 Task: Reply All to email with the signature Cameron White with the subject 'Follow-up on a complaint' from softage.1@softage.net with the message 'I wanted to confirm the delivery schedule for the new equipment order.'
Action: Mouse moved to (1030, 170)
Screenshot: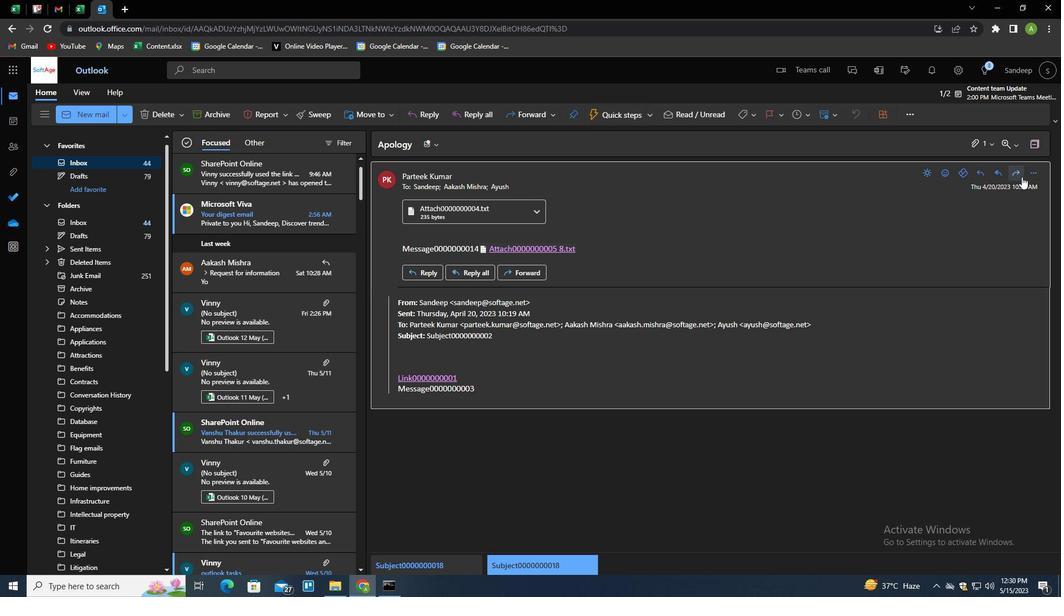 
Action: Mouse pressed left at (1030, 170)
Screenshot: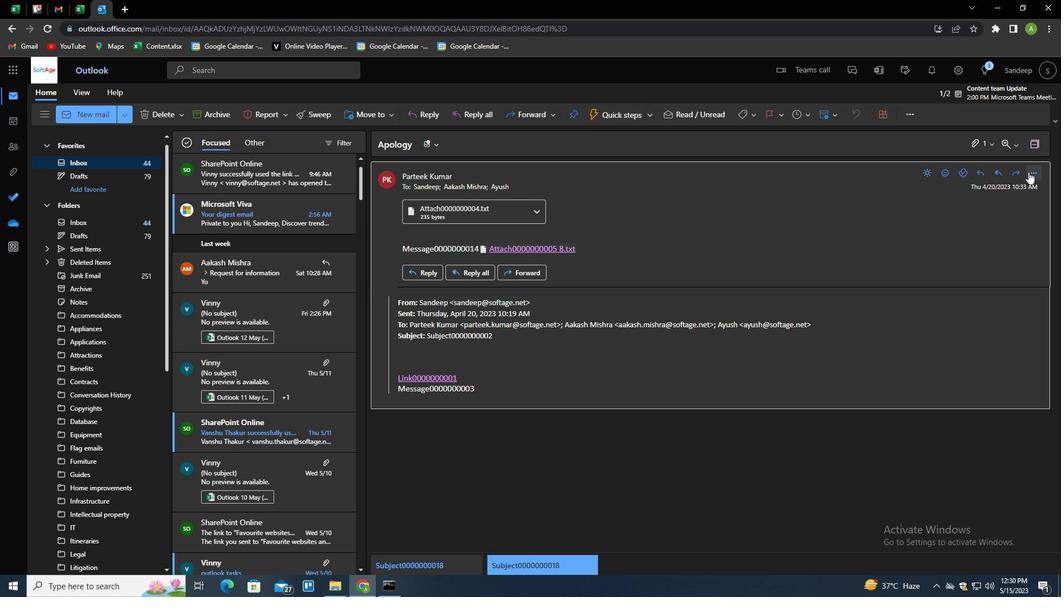 
Action: Mouse moved to (965, 208)
Screenshot: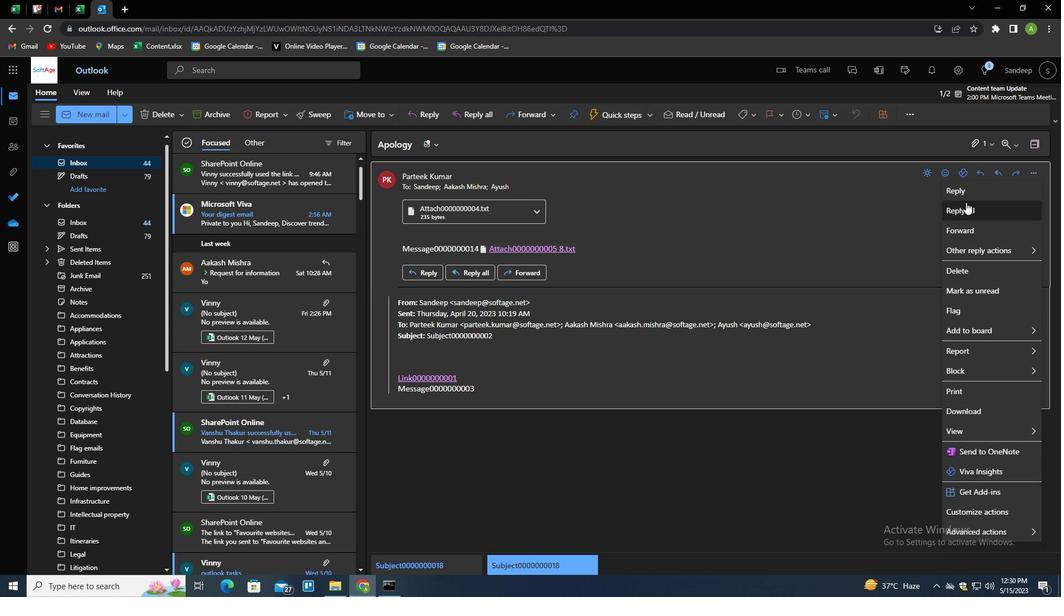 
Action: Mouse pressed left at (965, 208)
Screenshot: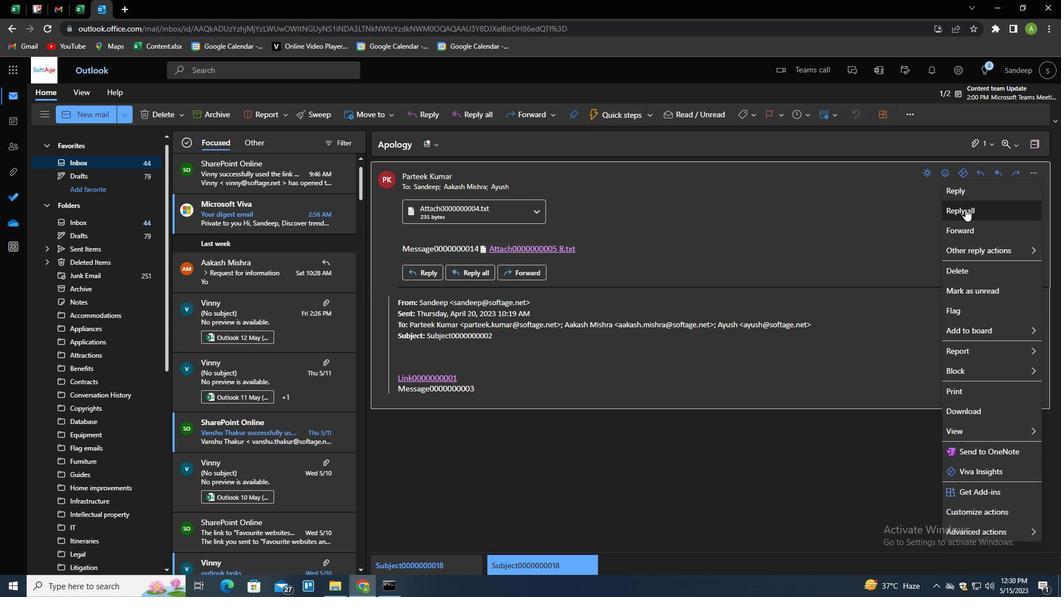 
Action: Mouse moved to (750, 118)
Screenshot: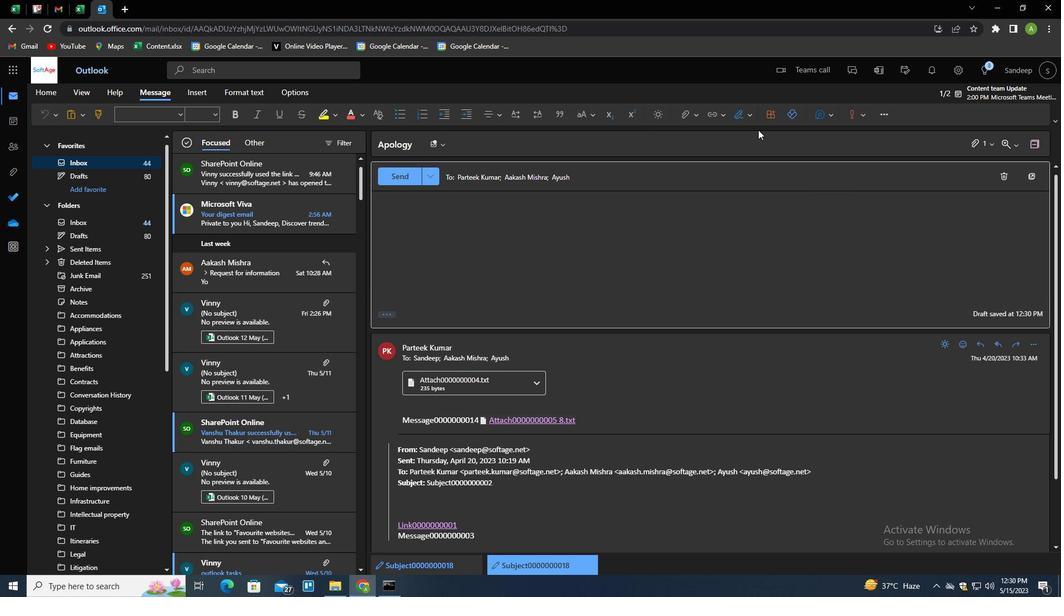 
Action: Mouse pressed left at (750, 118)
Screenshot: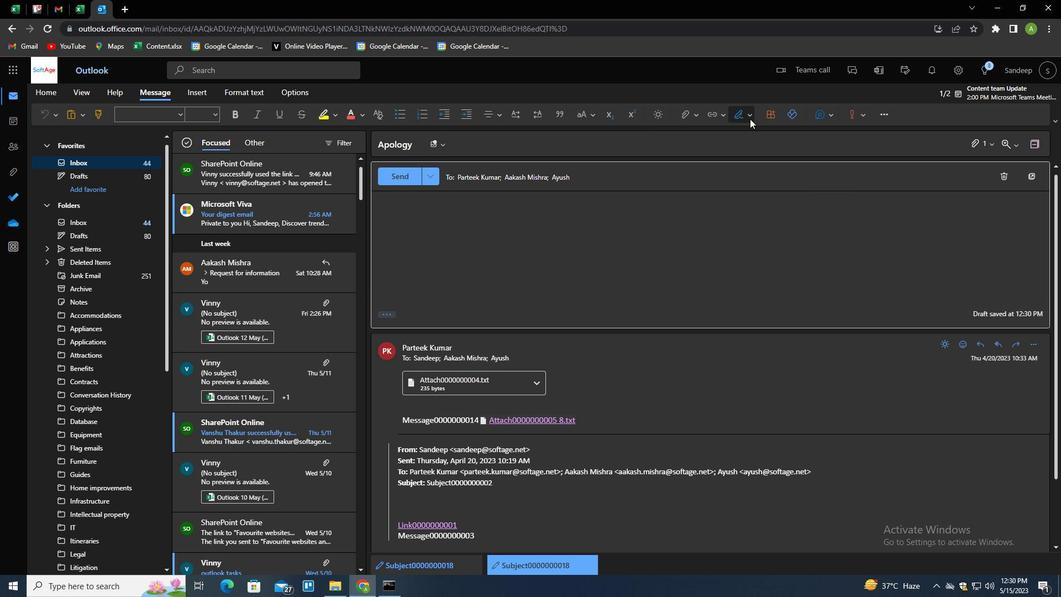 
Action: Mouse moved to (731, 156)
Screenshot: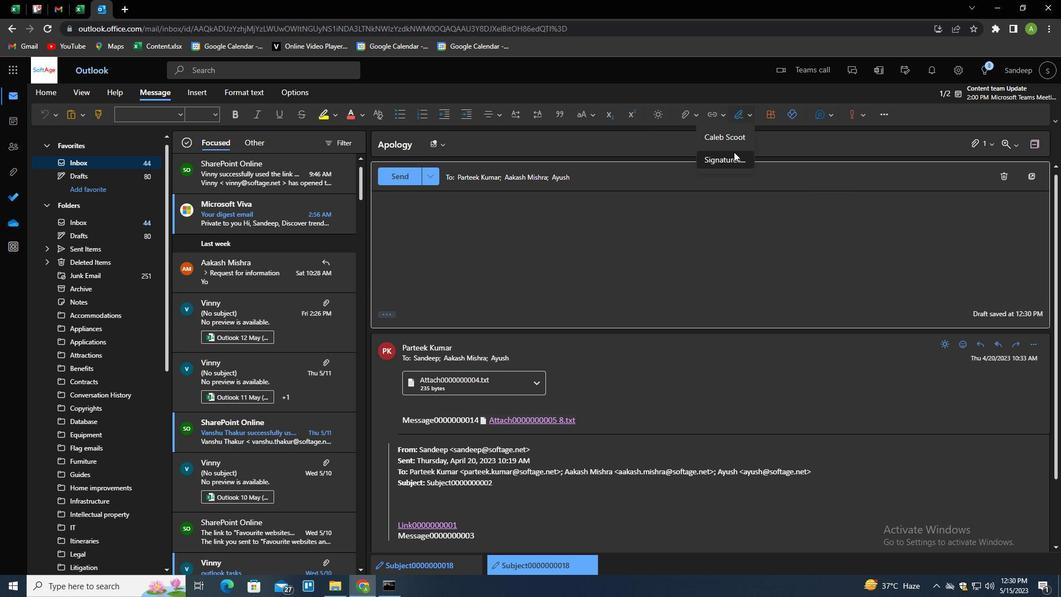 
Action: Mouse pressed left at (731, 156)
Screenshot: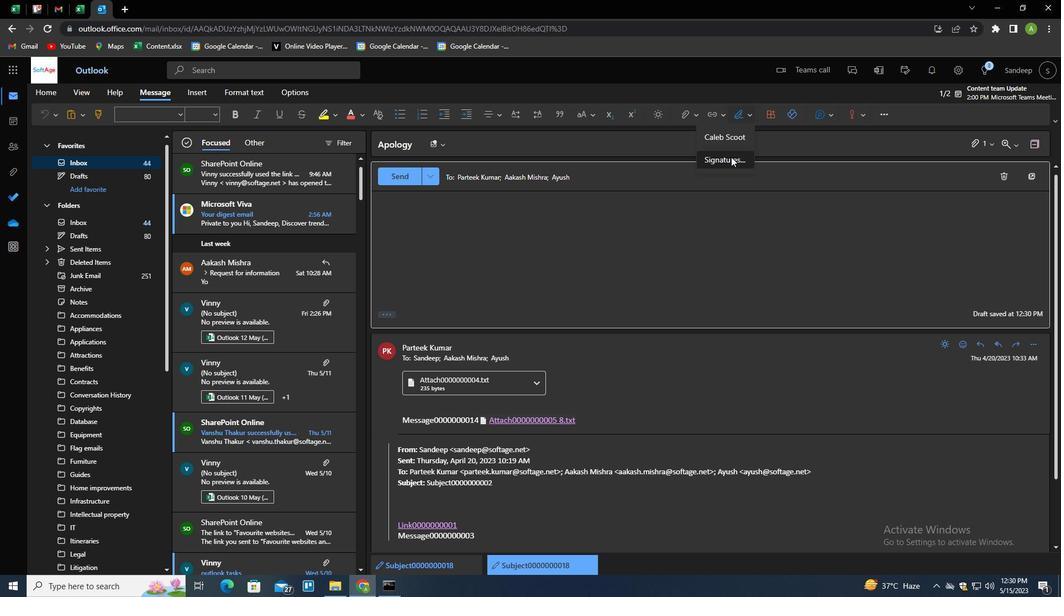 
Action: Mouse moved to (741, 200)
Screenshot: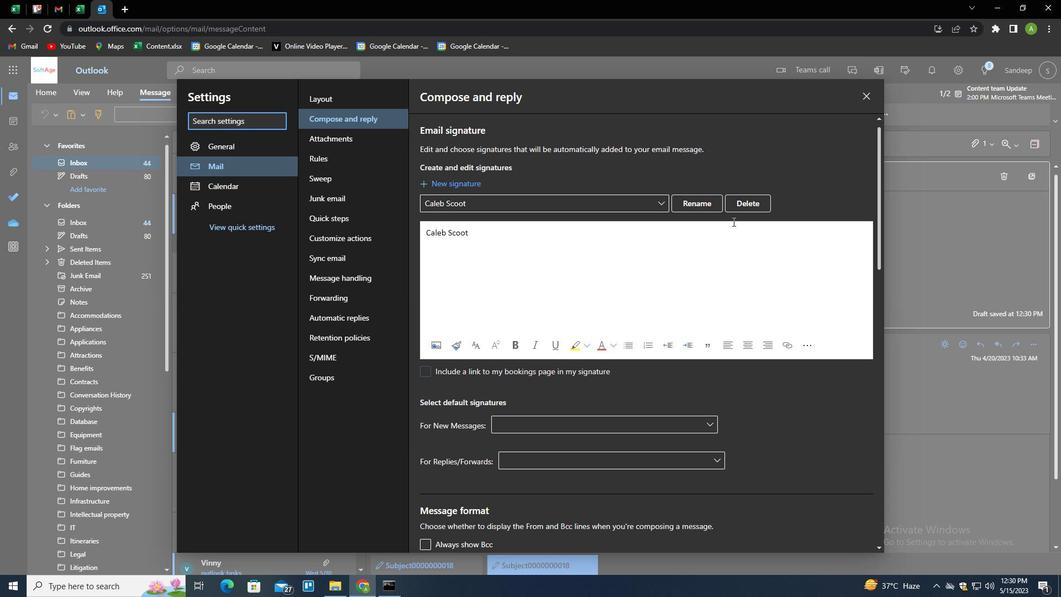 
Action: Mouse pressed left at (741, 200)
Screenshot: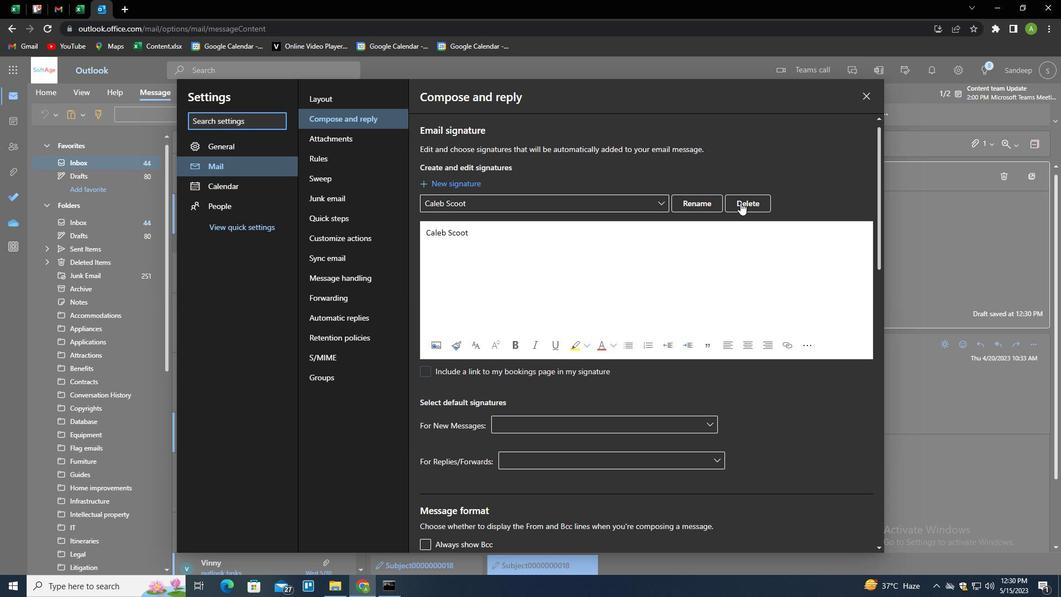 
Action: Mouse moved to (729, 206)
Screenshot: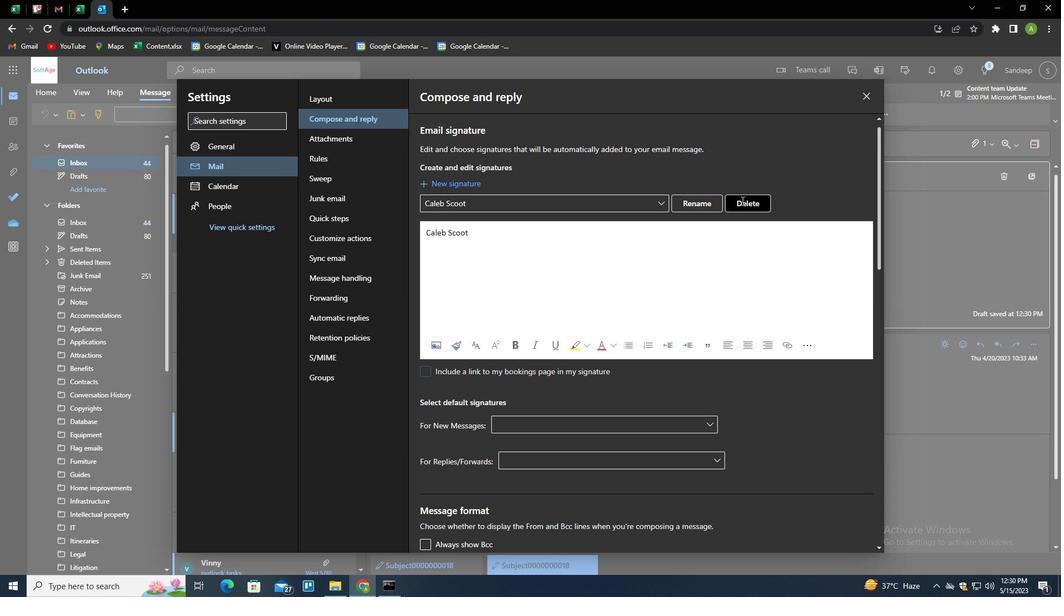 
Action: Mouse pressed left at (729, 206)
Screenshot: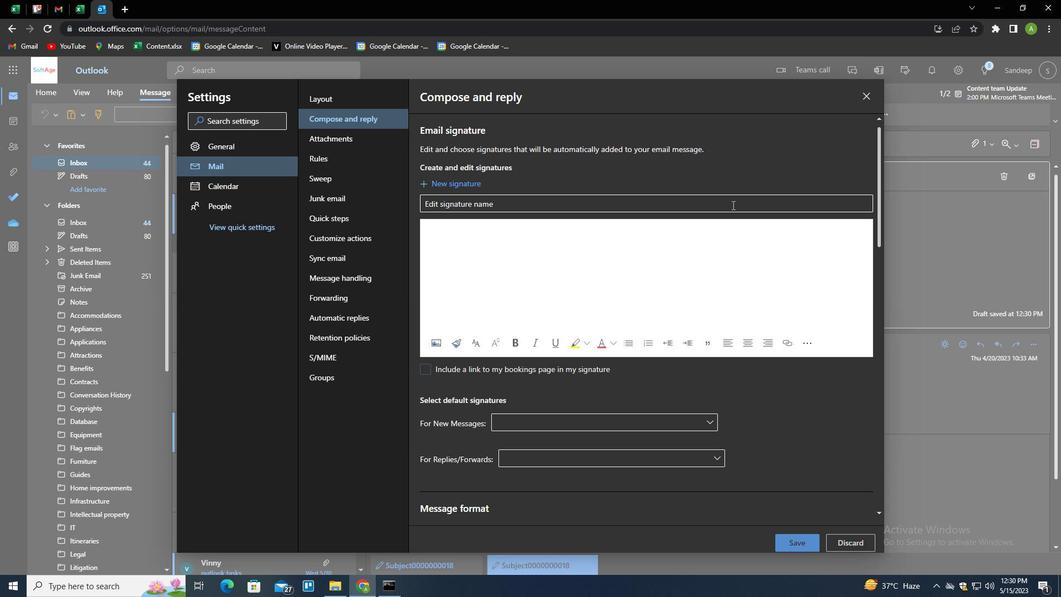 
Action: Key pressed <Key.shift>CAMERON<Key.space><Key.shift>WHITE<Key.tab><Key.shift>CAMERON<Key.space><Key.shift>WHITE
Screenshot: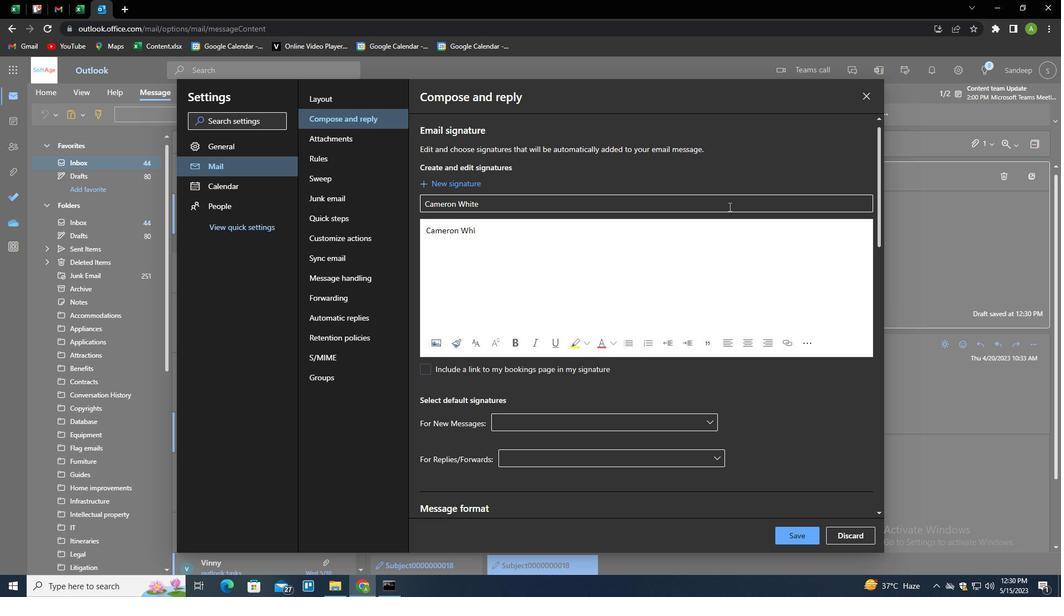 
Action: Mouse moved to (813, 534)
Screenshot: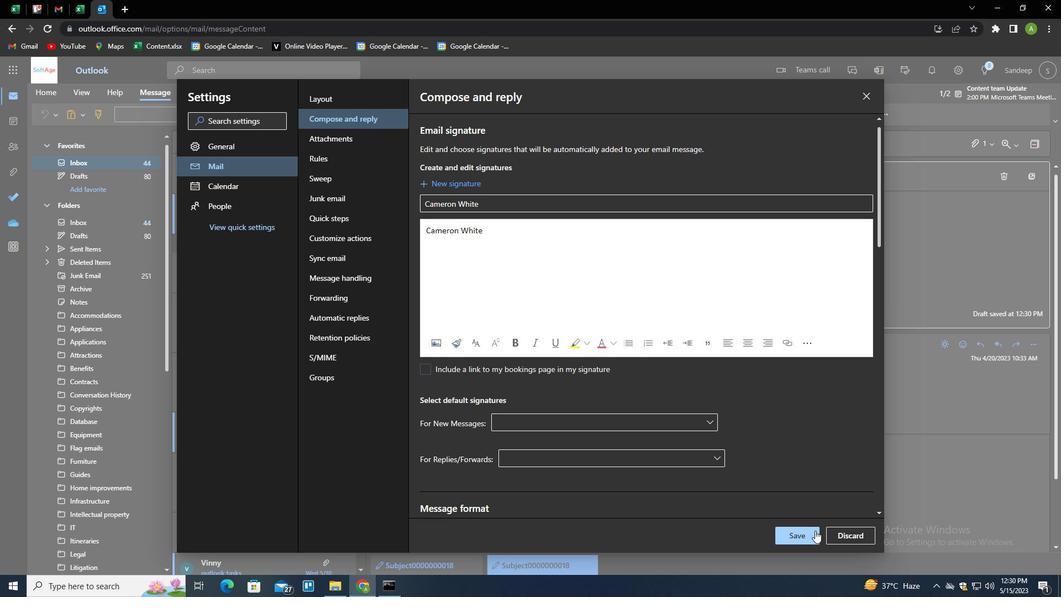 
Action: Mouse pressed left at (813, 534)
Screenshot: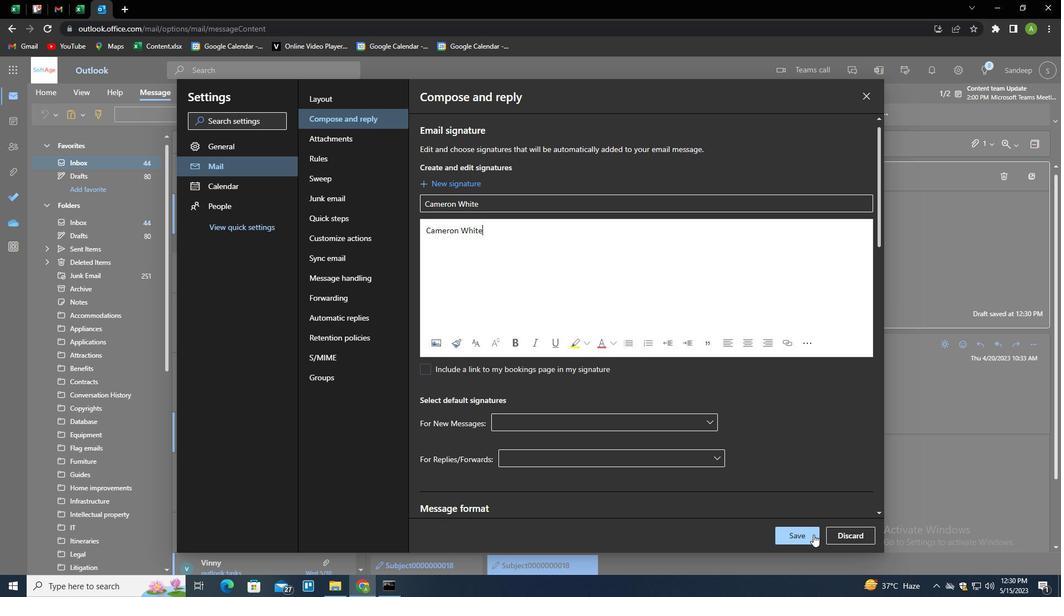 
Action: Mouse moved to (898, 302)
Screenshot: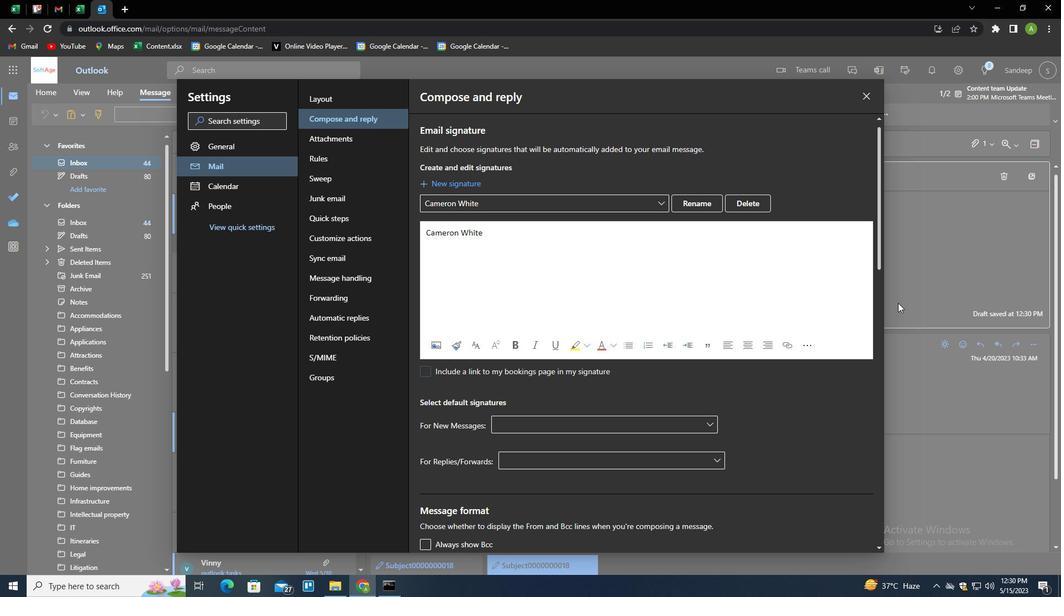 
Action: Mouse pressed left at (898, 302)
Screenshot: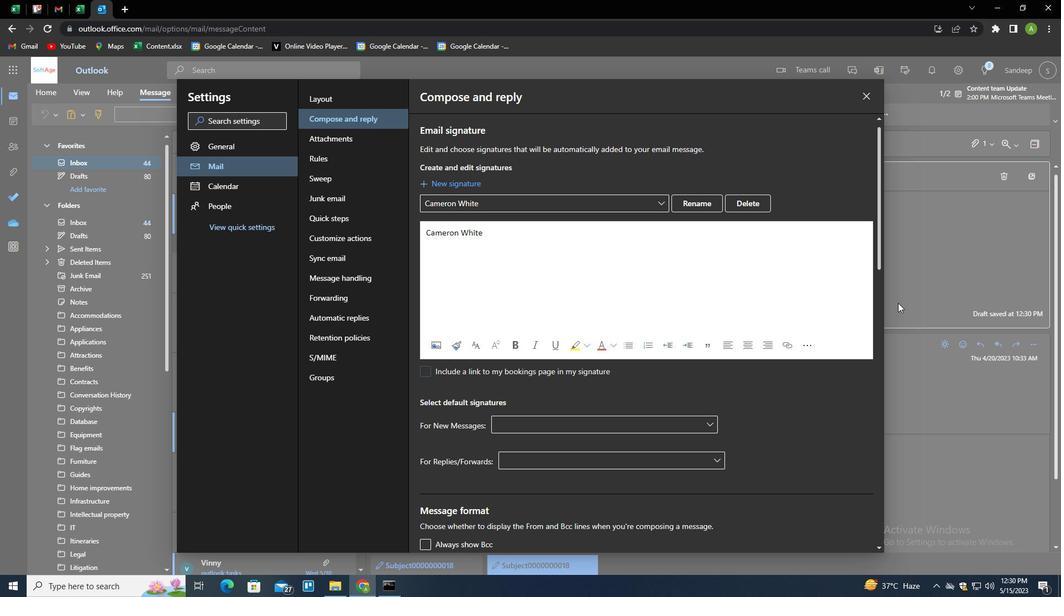 
Action: Mouse moved to (745, 114)
Screenshot: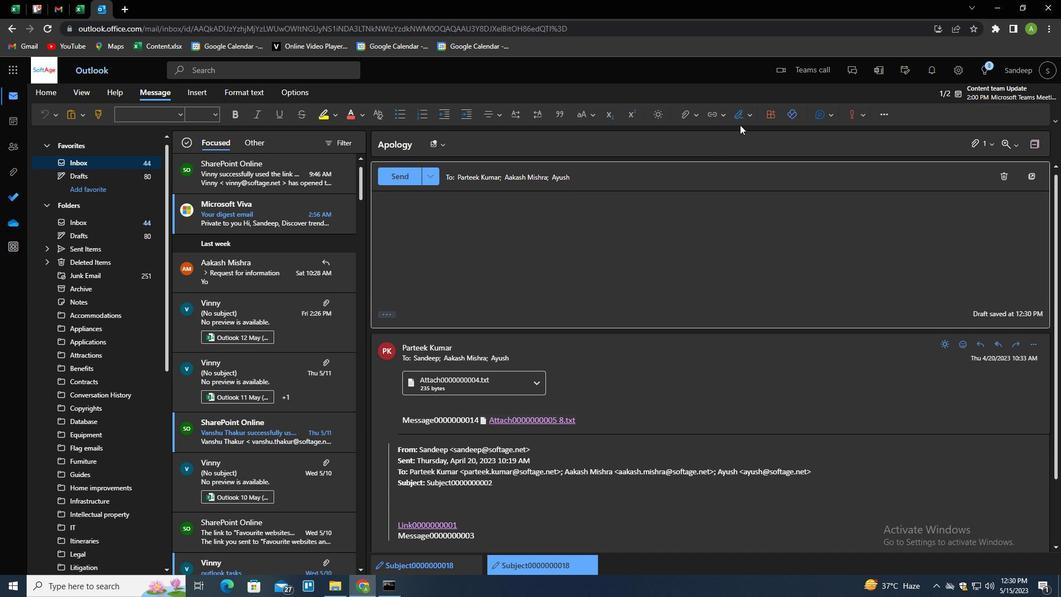 
Action: Mouse pressed left at (745, 114)
Screenshot: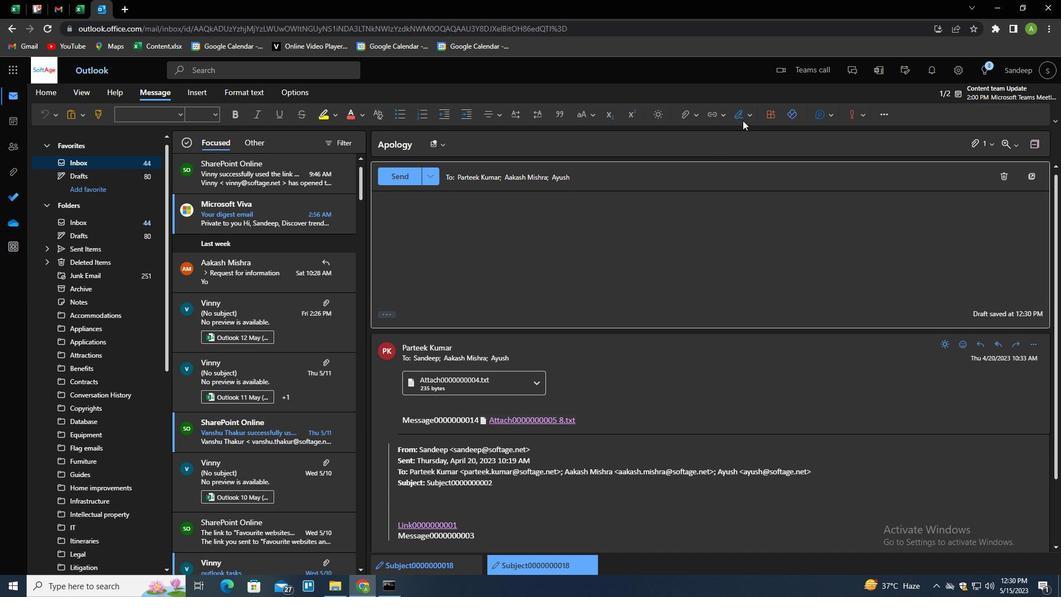 
Action: Mouse moved to (734, 137)
Screenshot: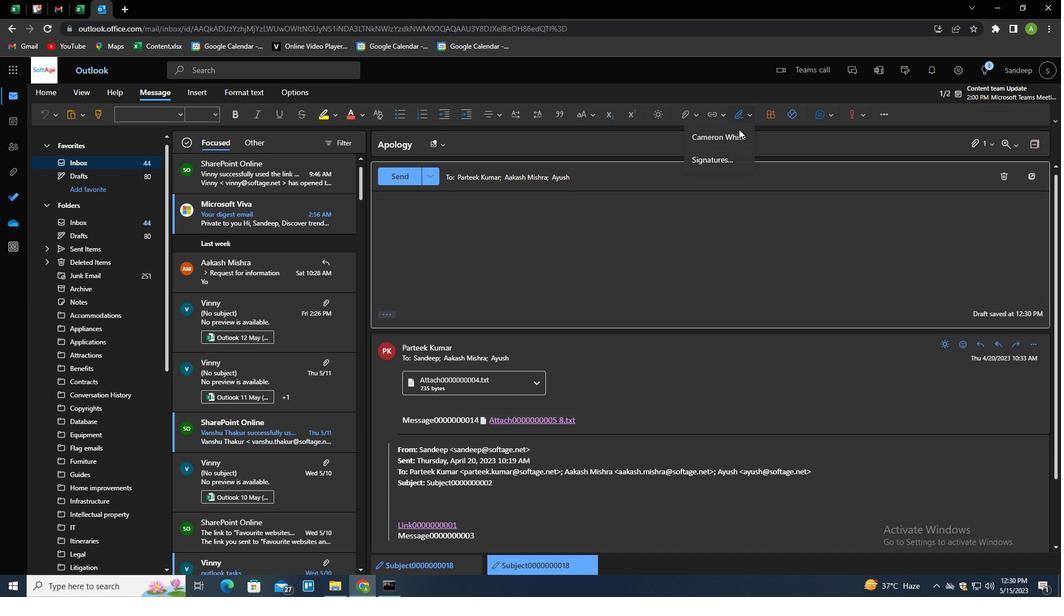 
Action: Mouse pressed left at (734, 137)
Screenshot: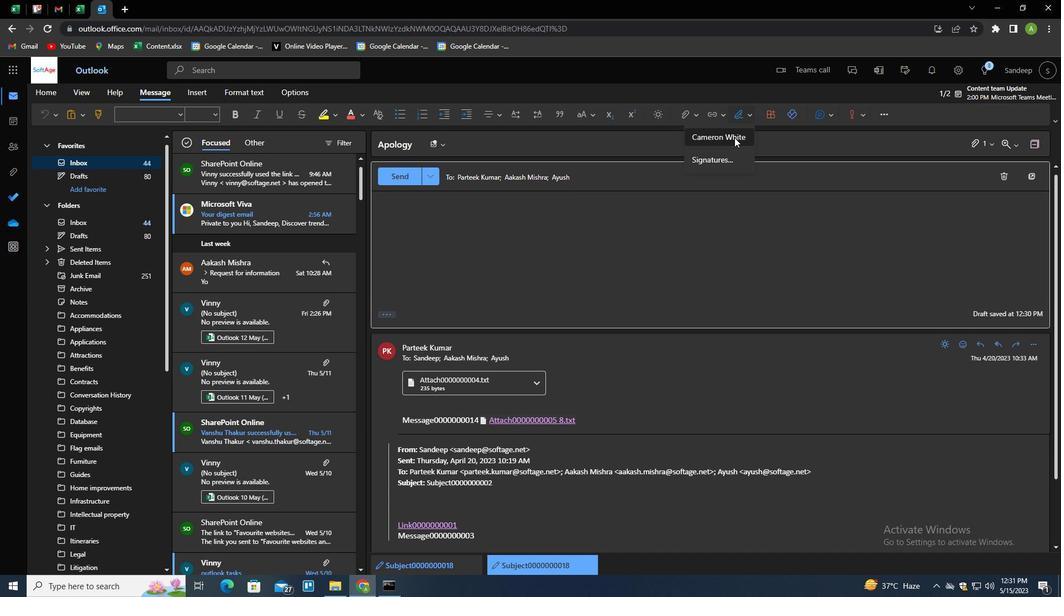 
Action: Mouse moved to (383, 311)
Screenshot: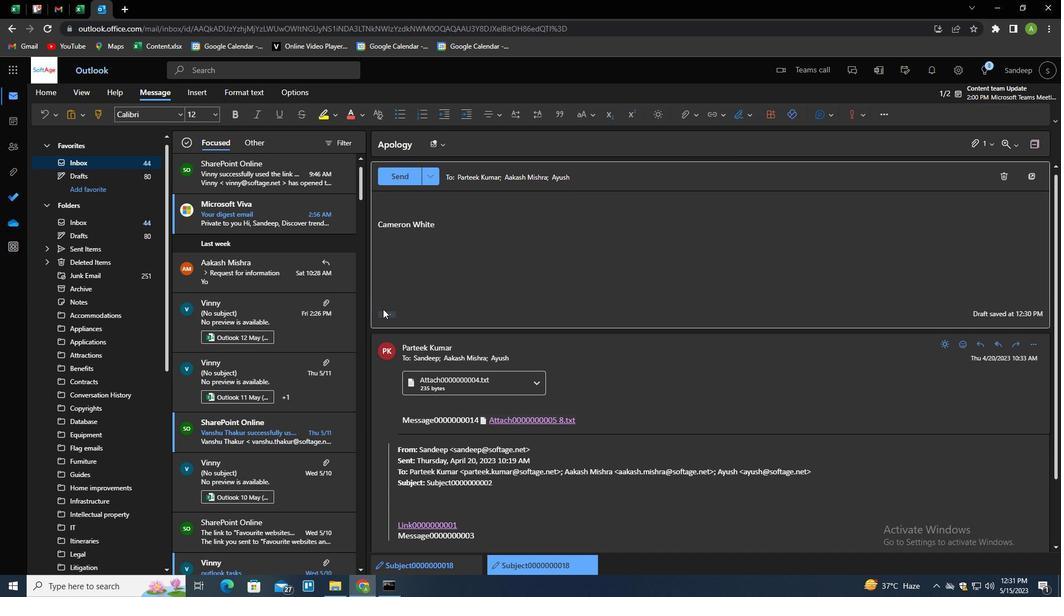
Action: Mouse pressed left at (383, 311)
Screenshot: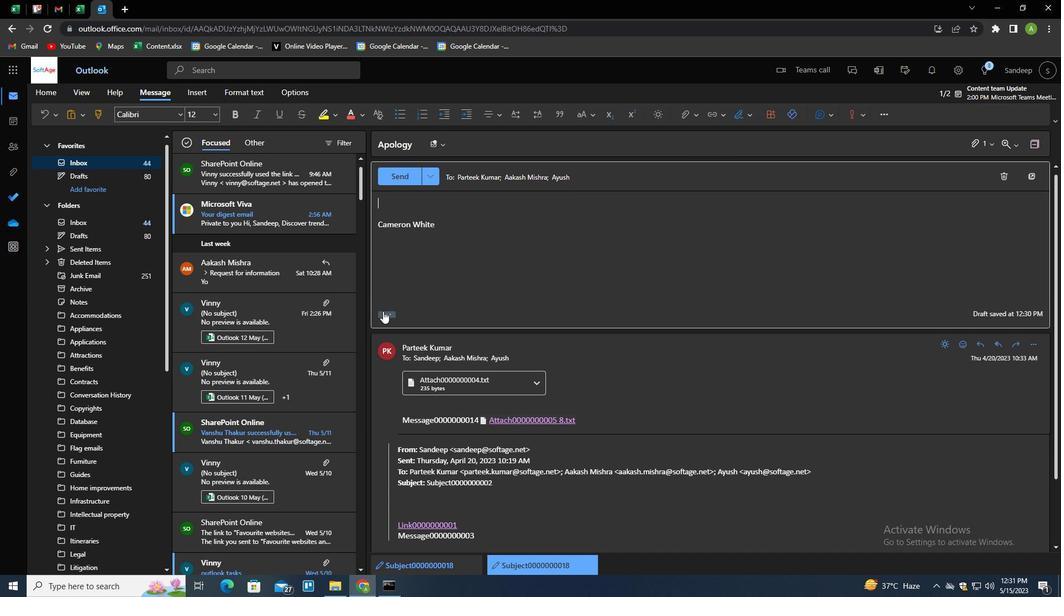 
Action: Mouse moved to (425, 171)
Screenshot: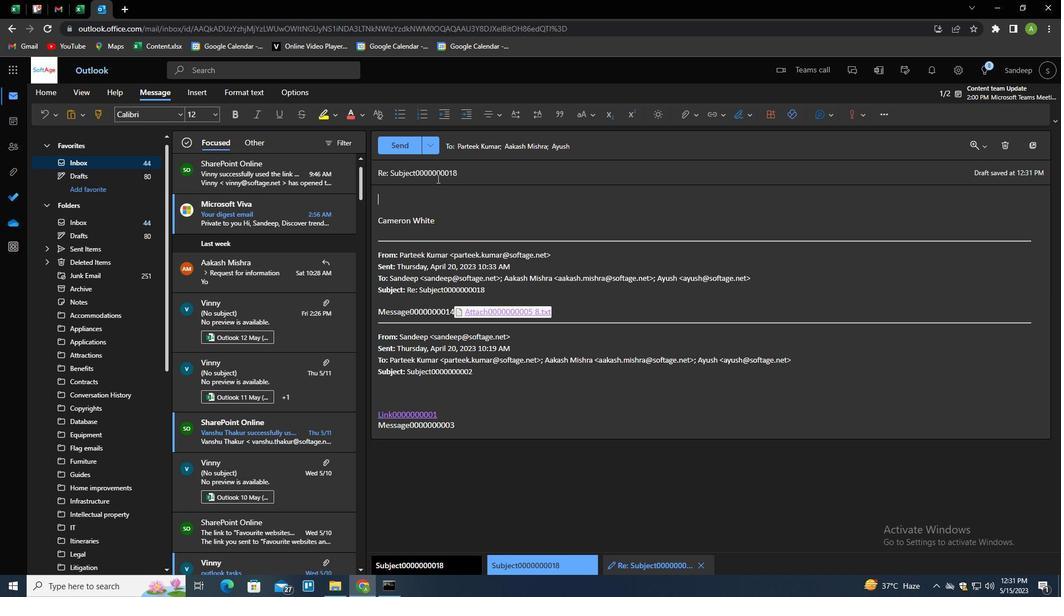 
Action: Mouse pressed left at (425, 171)
Screenshot: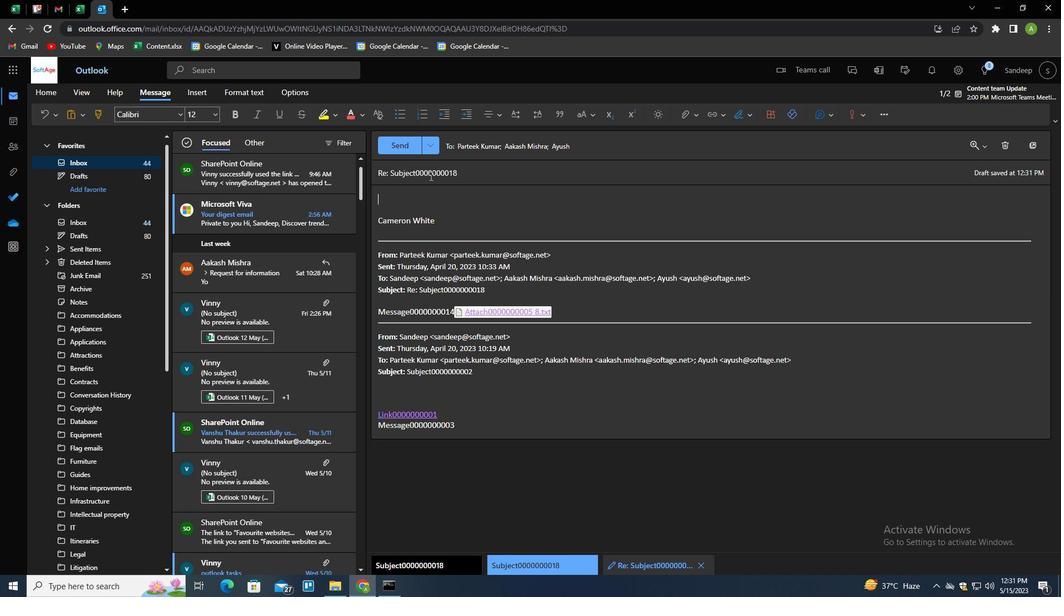 
Action: Mouse pressed left at (425, 171)
Screenshot: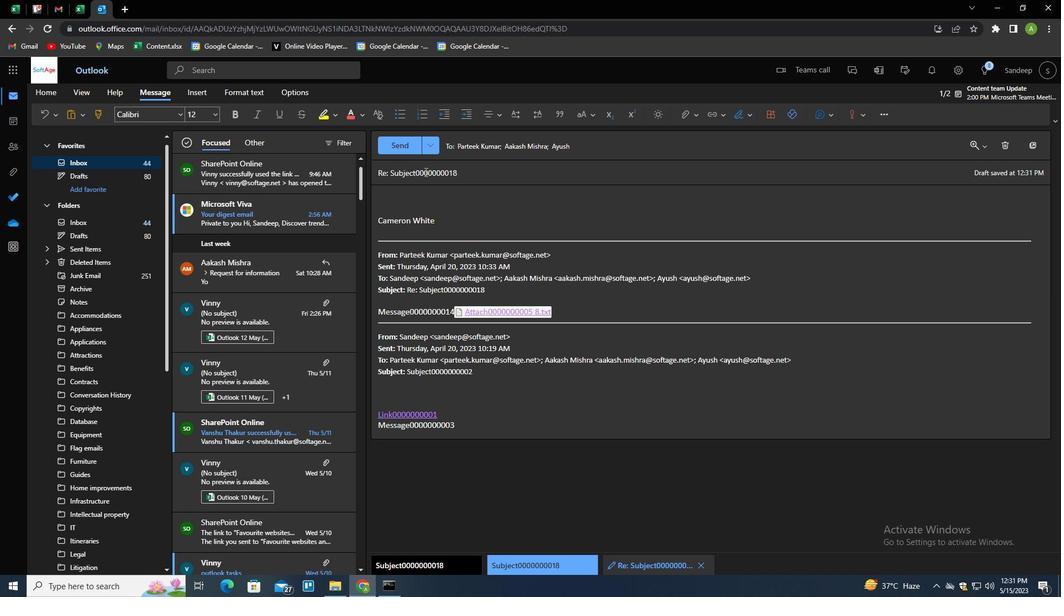 
Action: Mouse pressed left at (425, 171)
Screenshot: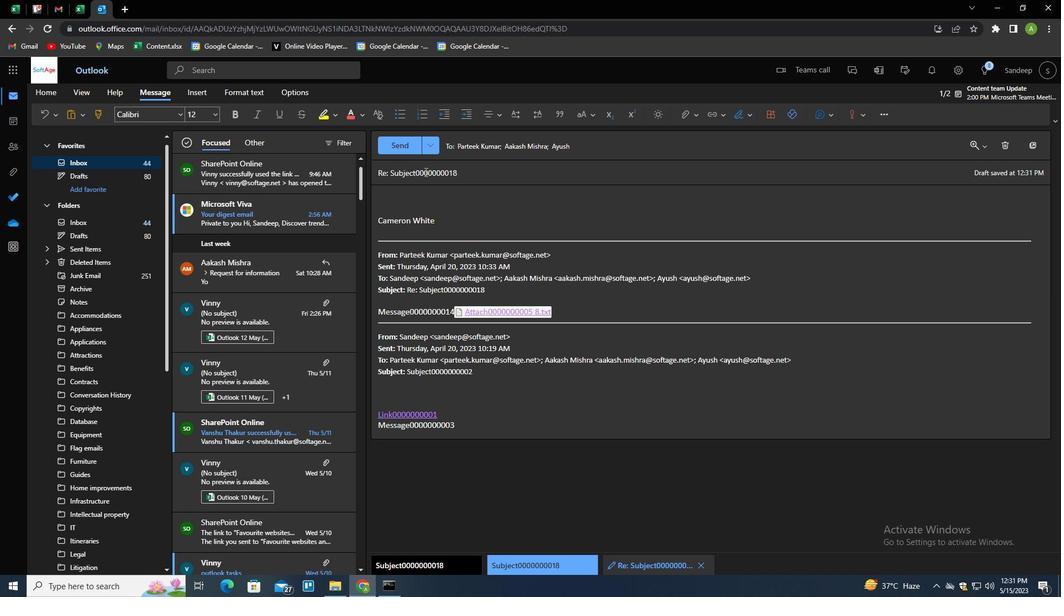 
Action: Key pressed <Key.shift>FOLLOW-UP<Key.space>ON<Key.space>A<Key.space>COMPLAINT<Key.tab><Key.shift>I<Key.space>WANTED<Key.space>TO<Key.space>CONFIRM<Key.space>THE<Key.space>DELIVERY<Key.space>SCHEDULE<Key.space>FOR<Key.space>THE<Key.space>NEW<Key.space>W<Key.backspace>EQUIPMENT<Key.space>ORDER.
Screenshot: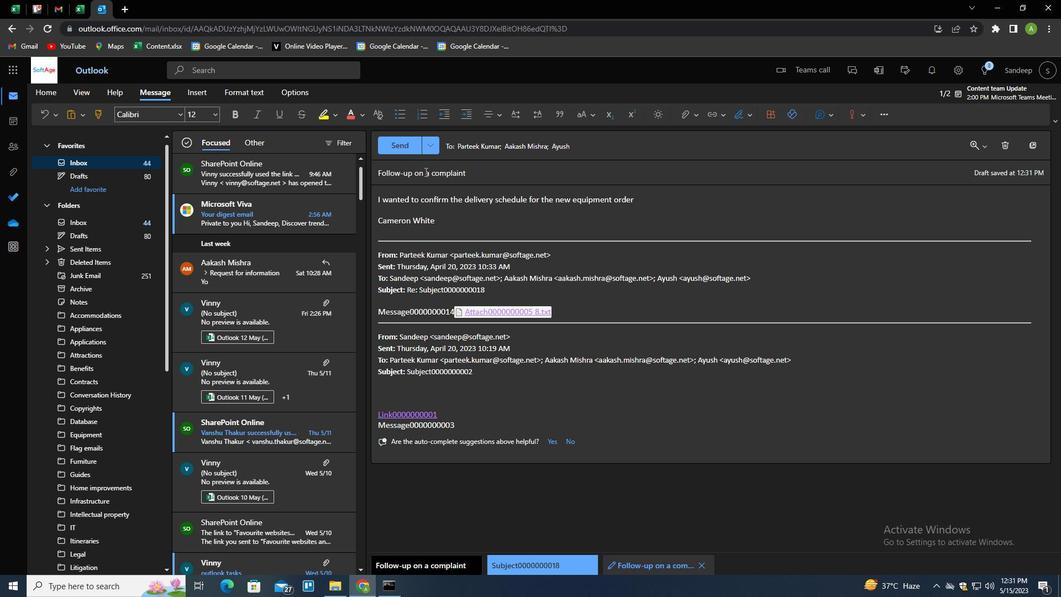 
Action: Mouse moved to (393, 150)
Screenshot: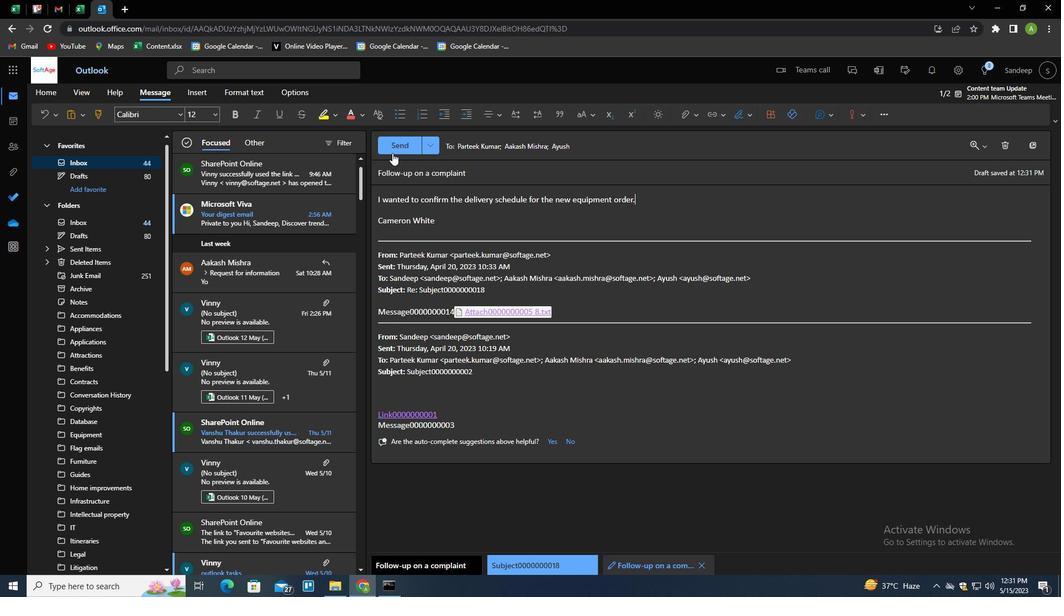
Action: Mouse pressed left at (393, 150)
Screenshot: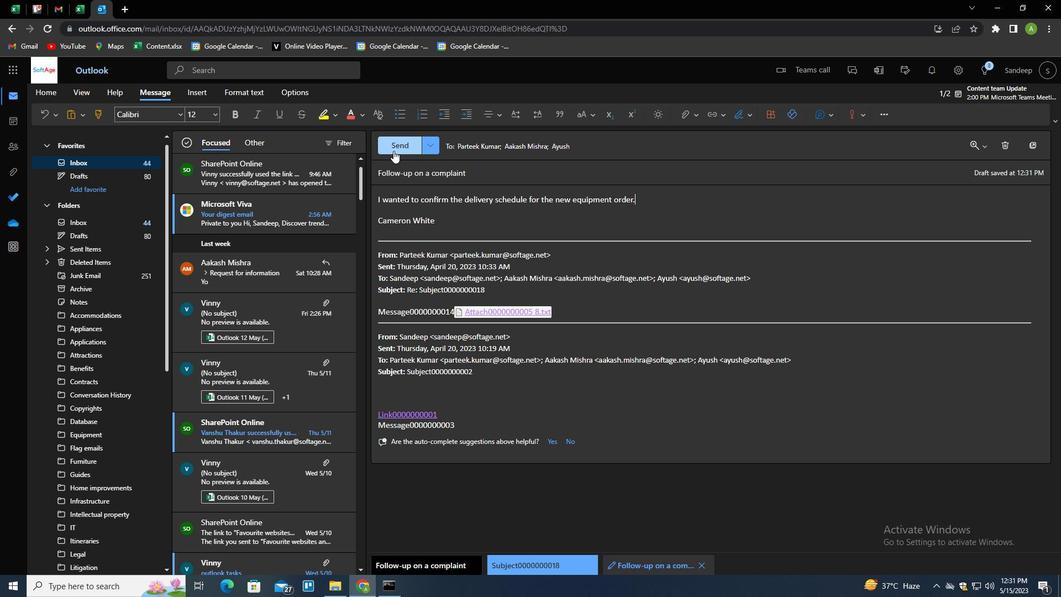 
Action: Mouse moved to (522, 239)
Screenshot: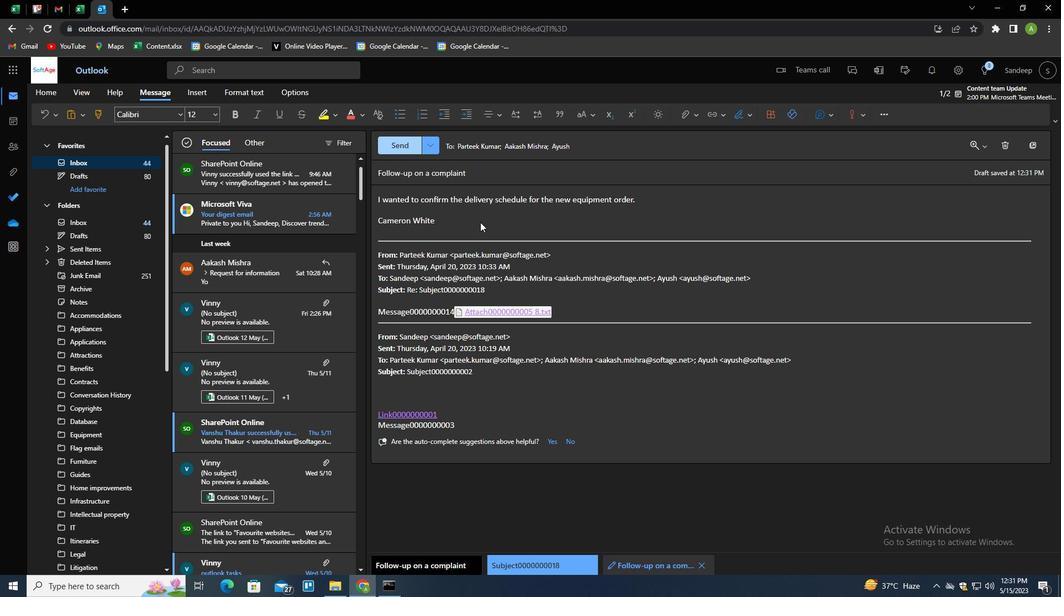 
